 Task: Sort the products in the category "Makeup" by best match.
Action: Mouse pressed left at (273, 140)
Screenshot: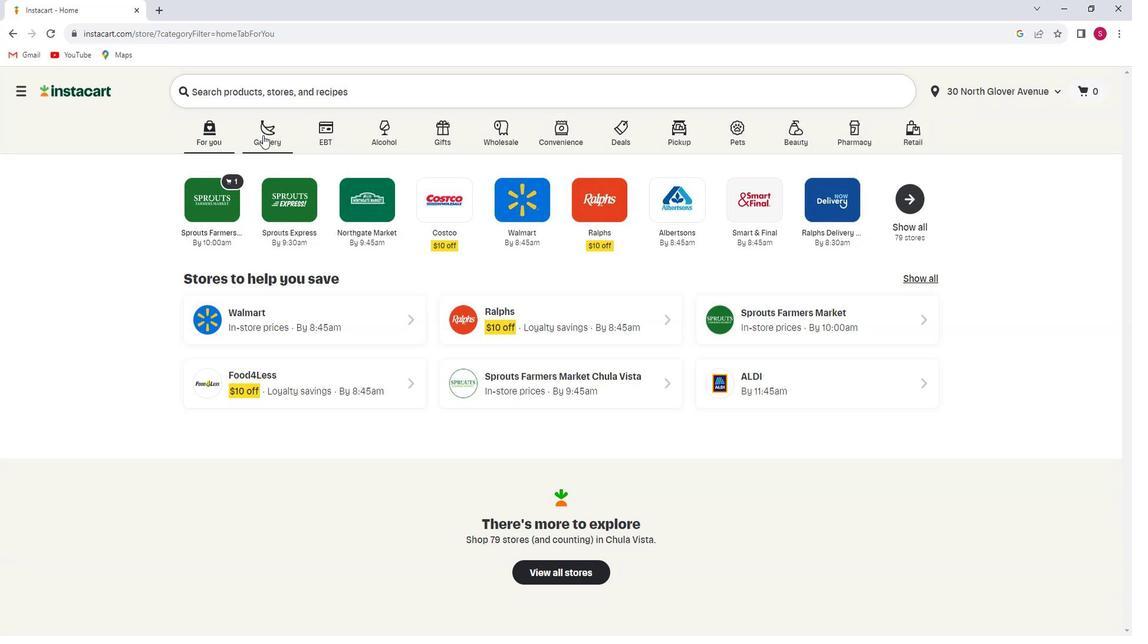 
Action: Mouse moved to (260, 337)
Screenshot: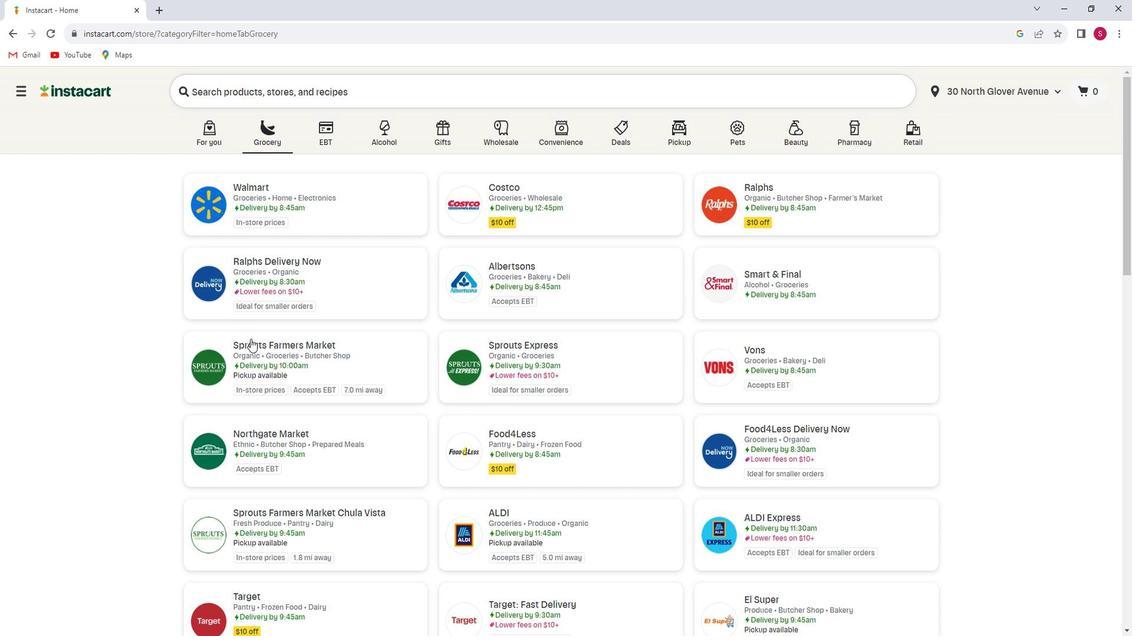 
Action: Mouse pressed left at (260, 337)
Screenshot: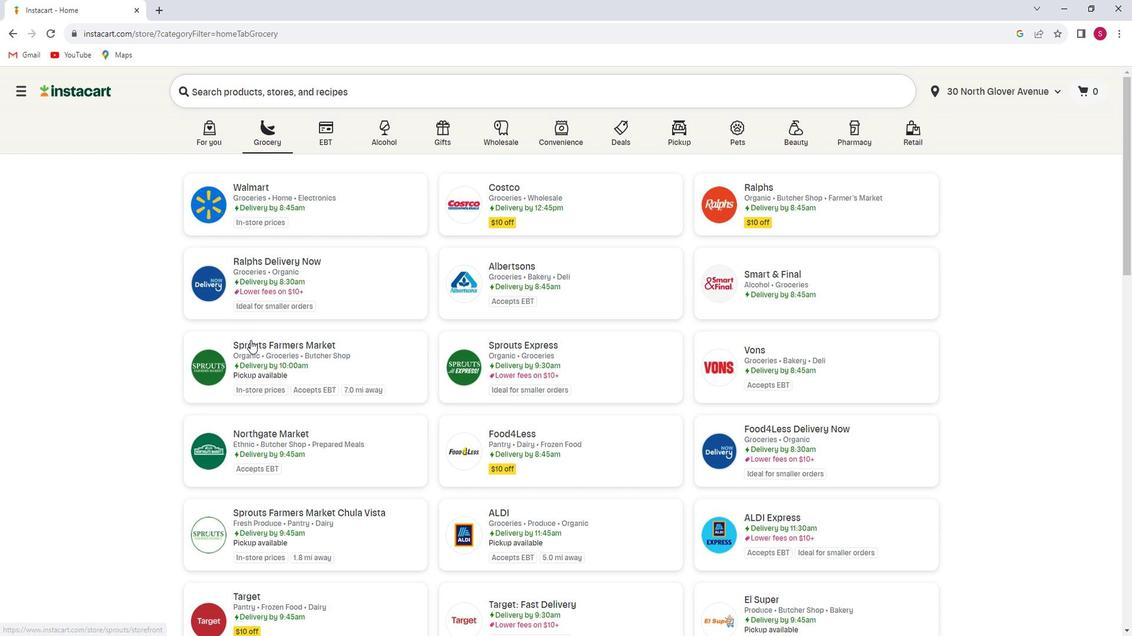 
Action: Mouse moved to (94, 372)
Screenshot: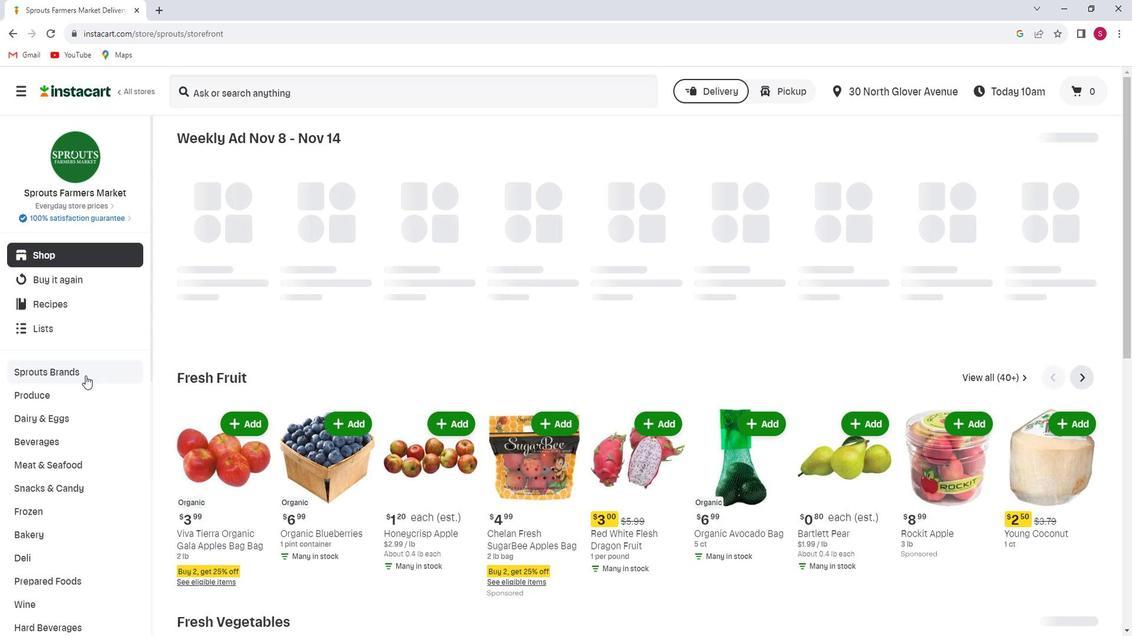 
Action: Mouse scrolled (94, 371) with delta (0, 0)
Screenshot: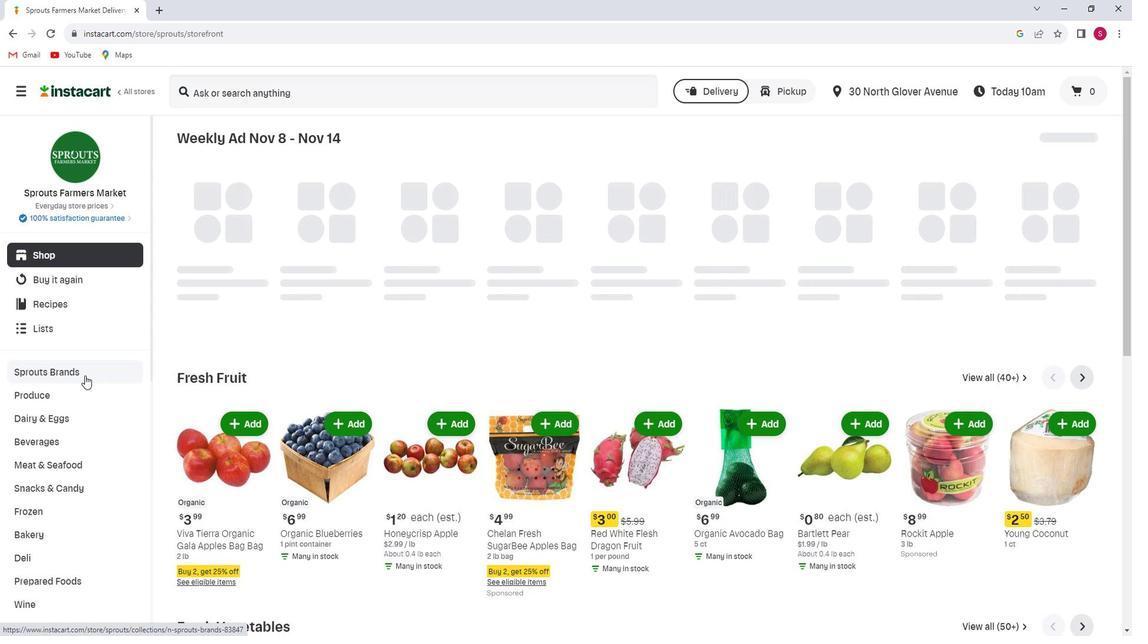 
Action: Mouse scrolled (94, 371) with delta (0, 0)
Screenshot: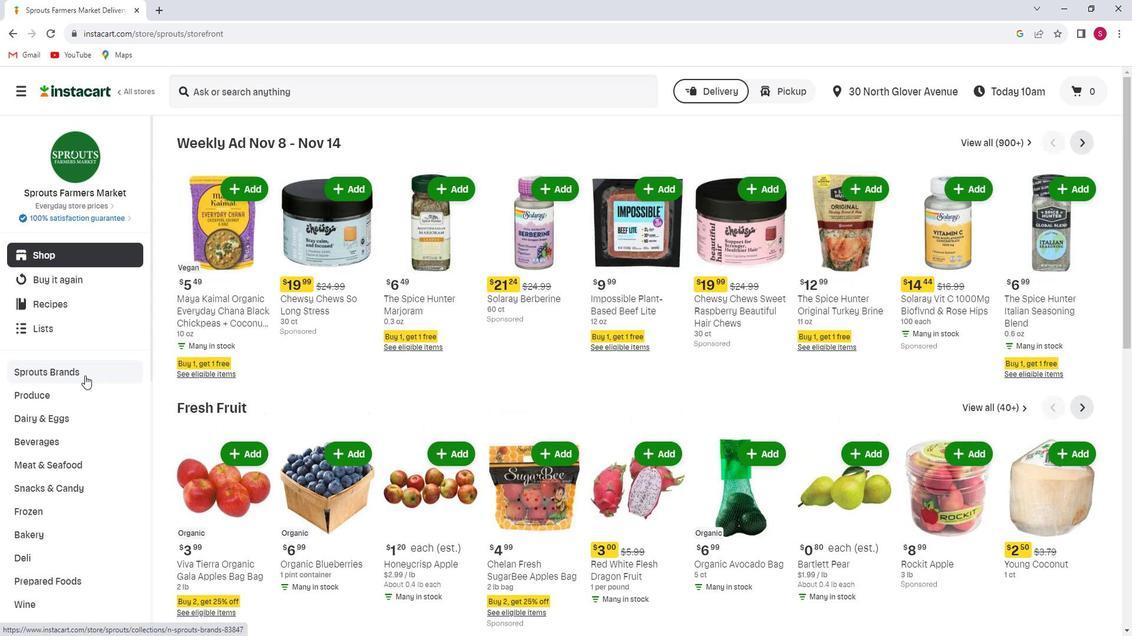 
Action: Mouse scrolled (94, 371) with delta (0, 0)
Screenshot: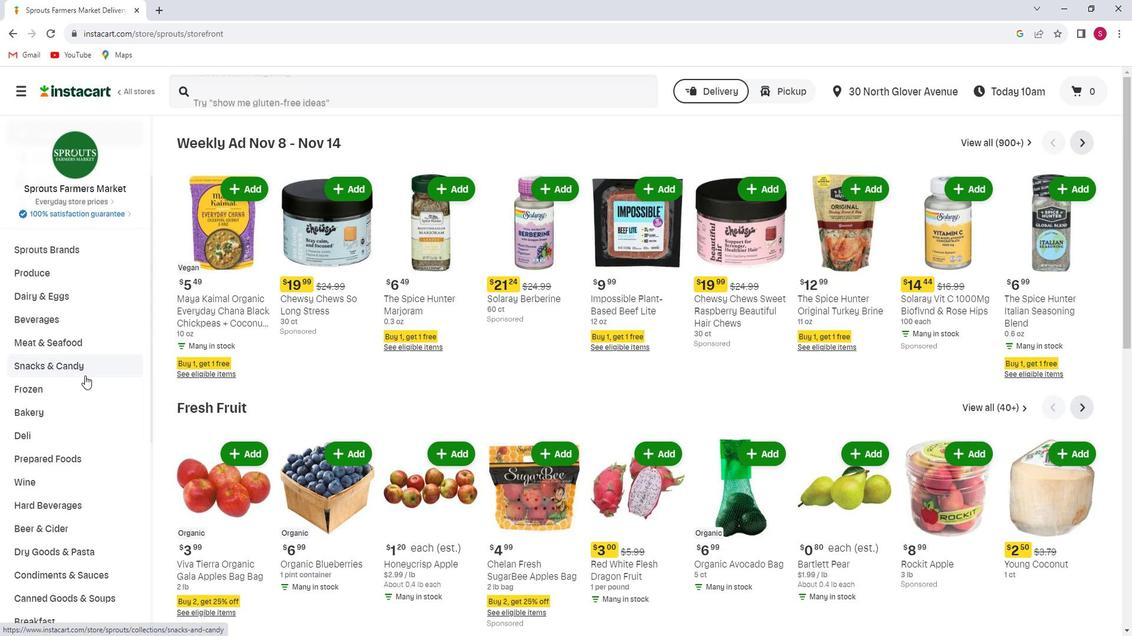 
Action: Mouse scrolled (94, 371) with delta (0, 0)
Screenshot: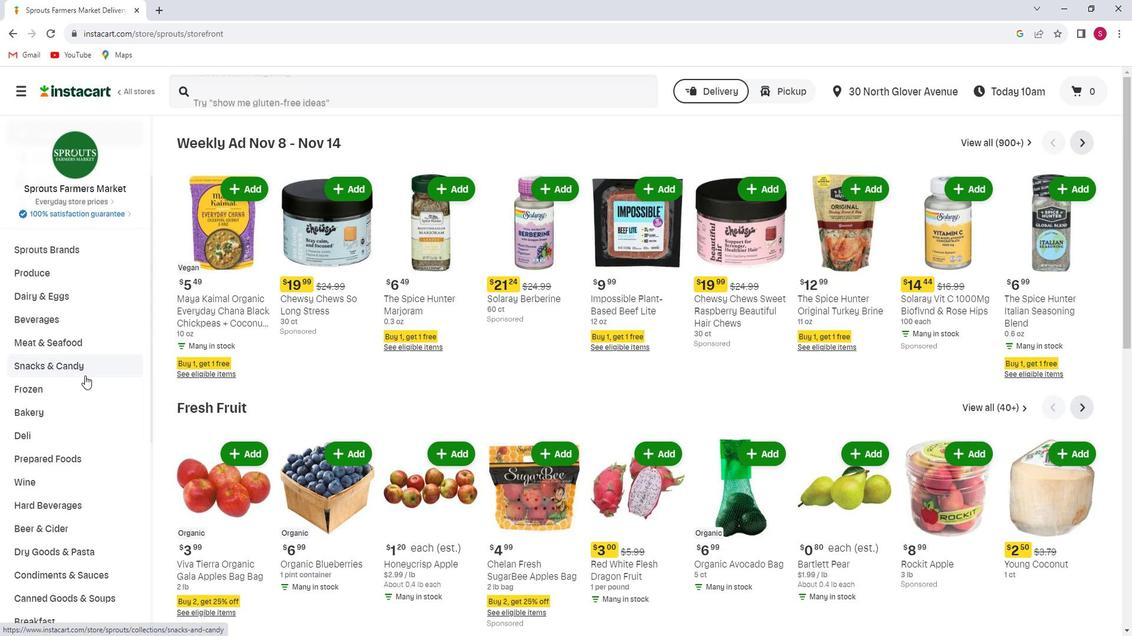 
Action: Mouse scrolled (94, 371) with delta (0, 0)
Screenshot: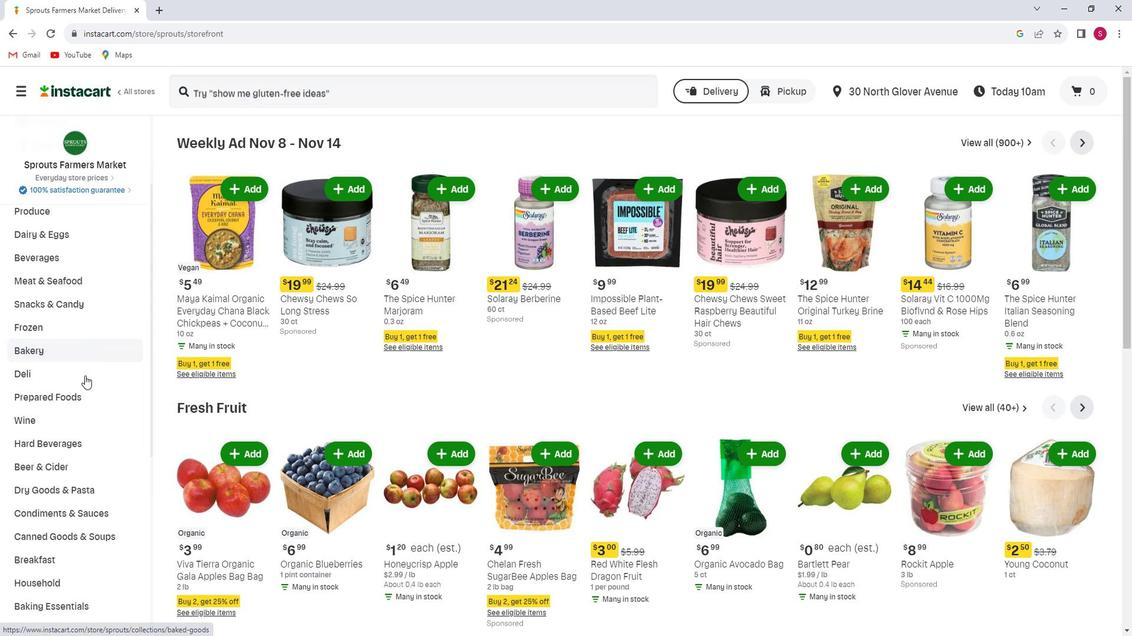 
Action: Mouse scrolled (94, 371) with delta (0, 0)
Screenshot: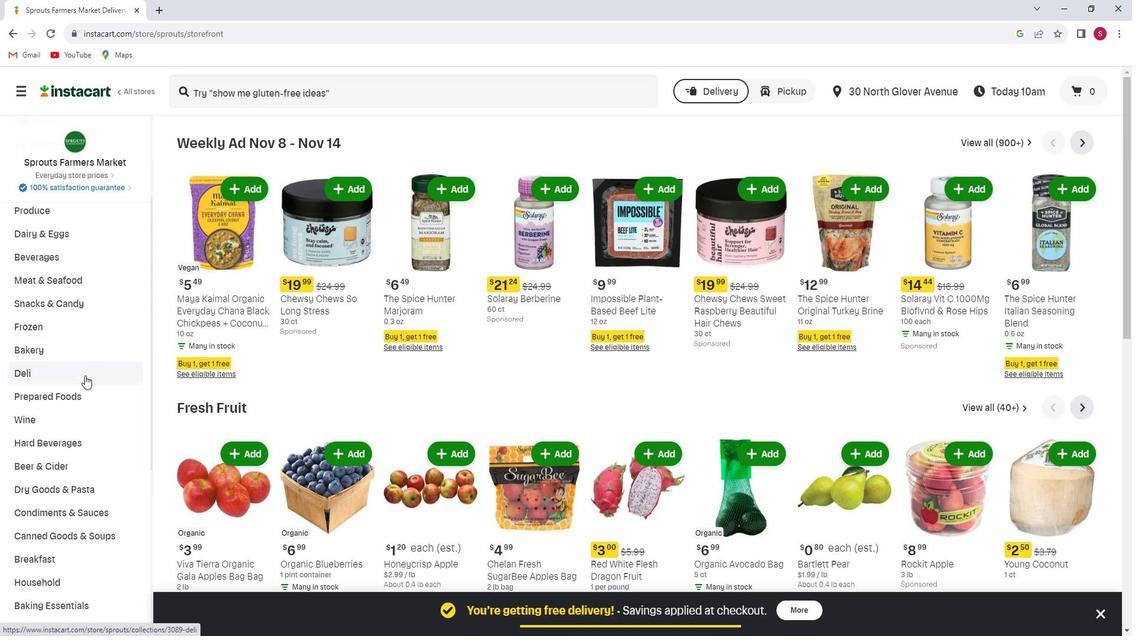 
Action: Mouse scrolled (94, 371) with delta (0, 0)
Screenshot: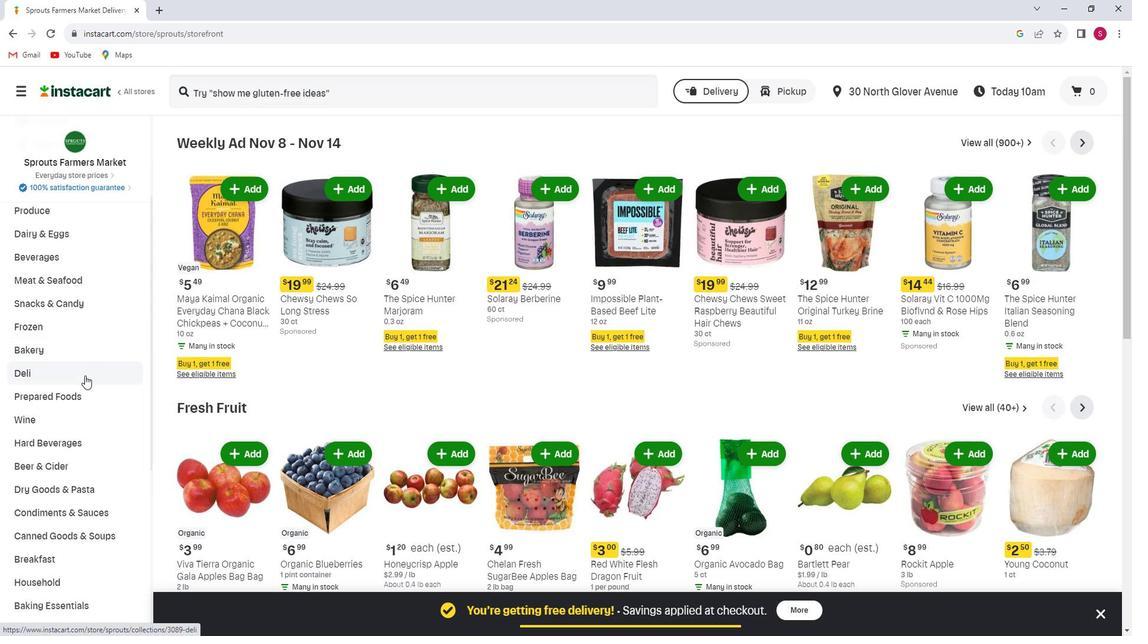 
Action: Mouse scrolled (94, 371) with delta (0, 0)
Screenshot: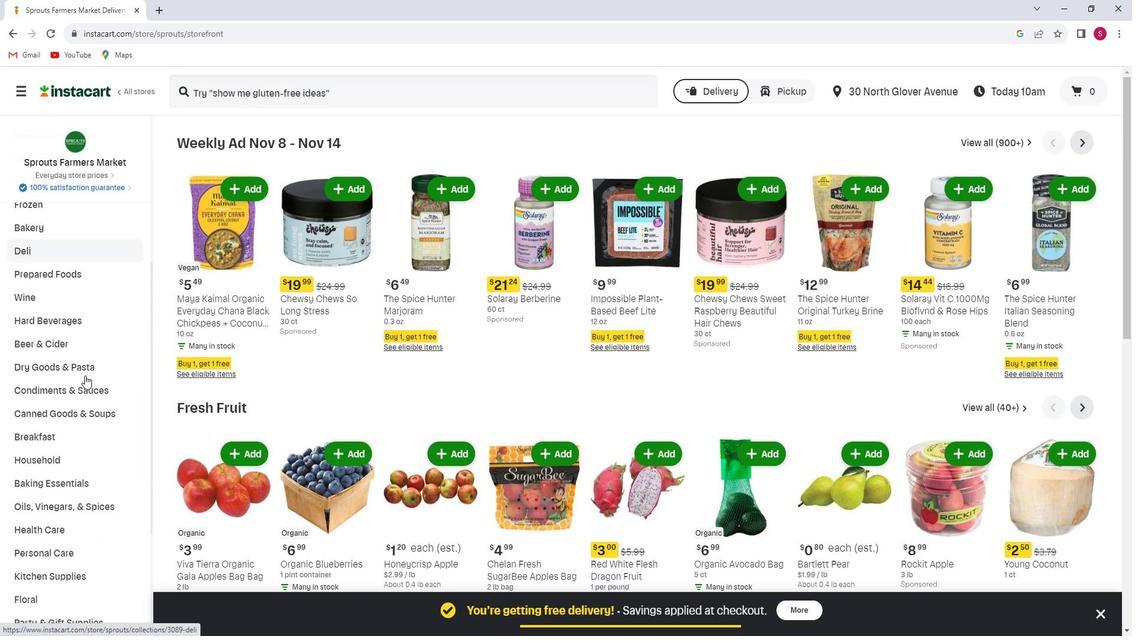 
Action: Mouse scrolled (94, 371) with delta (0, 0)
Screenshot: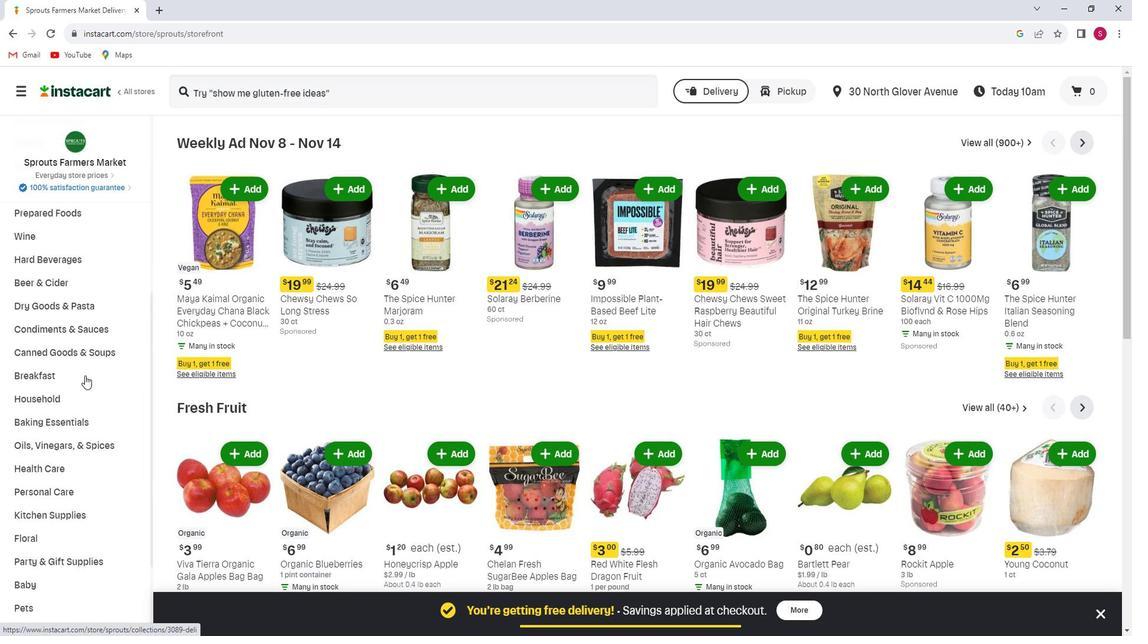 
Action: Mouse scrolled (94, 371) with delta (0, 0)
Screenshot: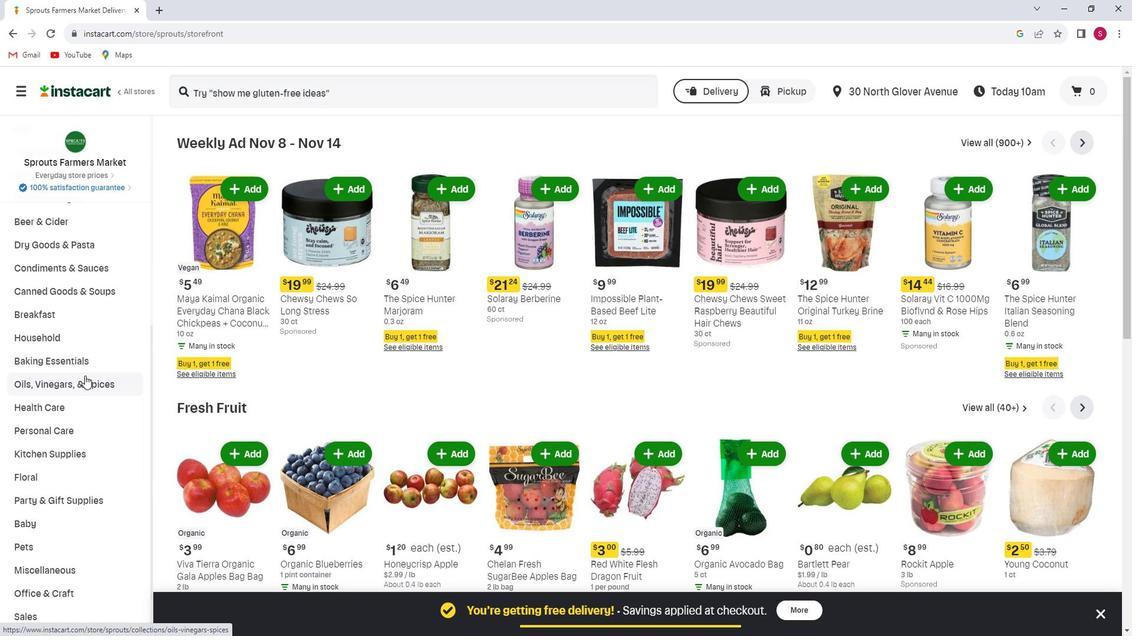 
Action: Mouse moved to (94, 365)
Screenshot: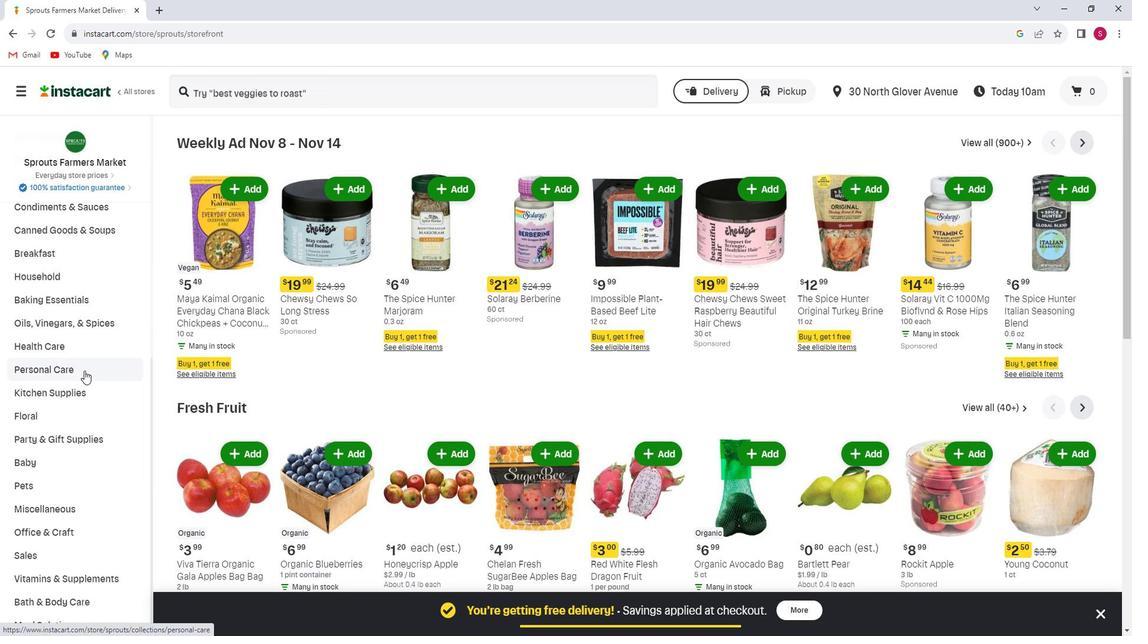 
Action: Mouse pressed left at (94, 365)
Screenshot: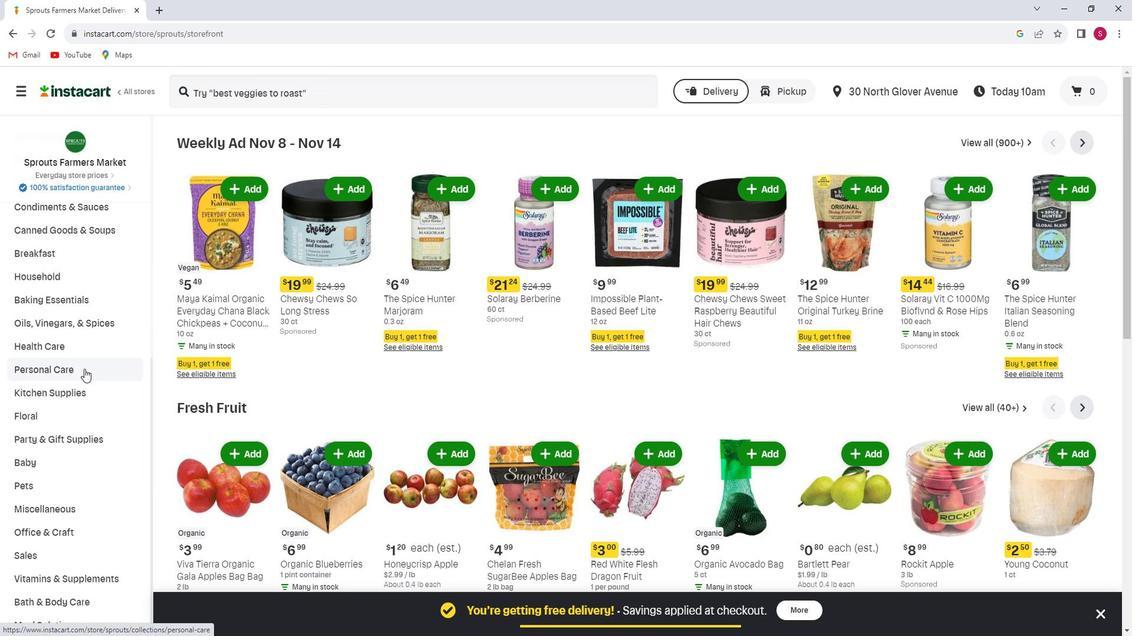 
Action: Mouse moved to (1028, 178)
Screenshot: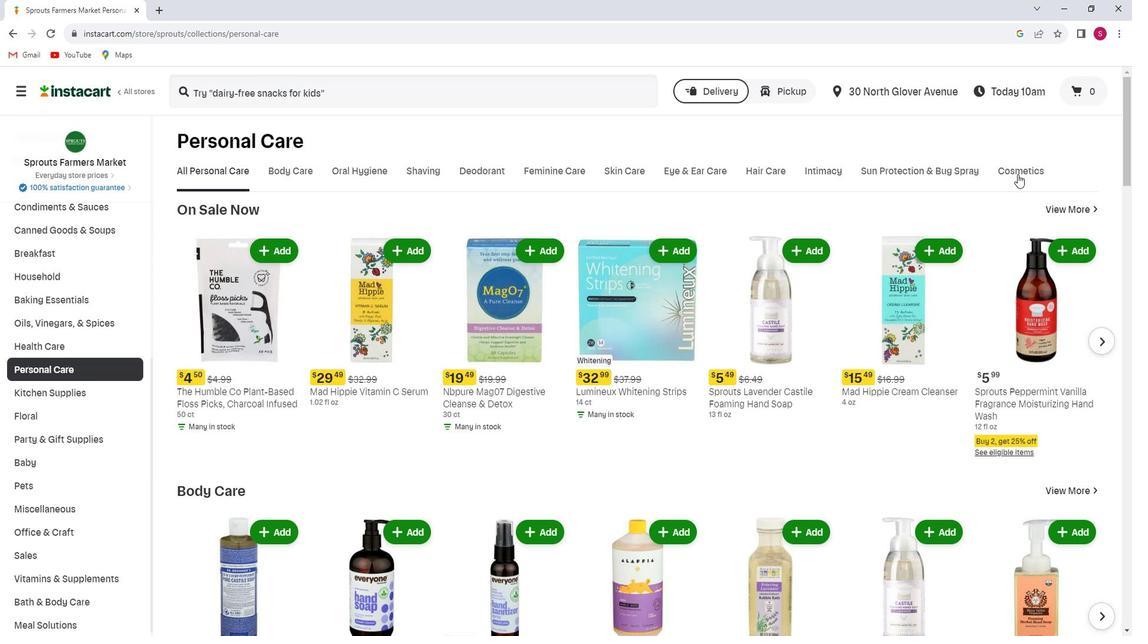 
Action: Mouse pressed left at (1028, 178)
Screenshot: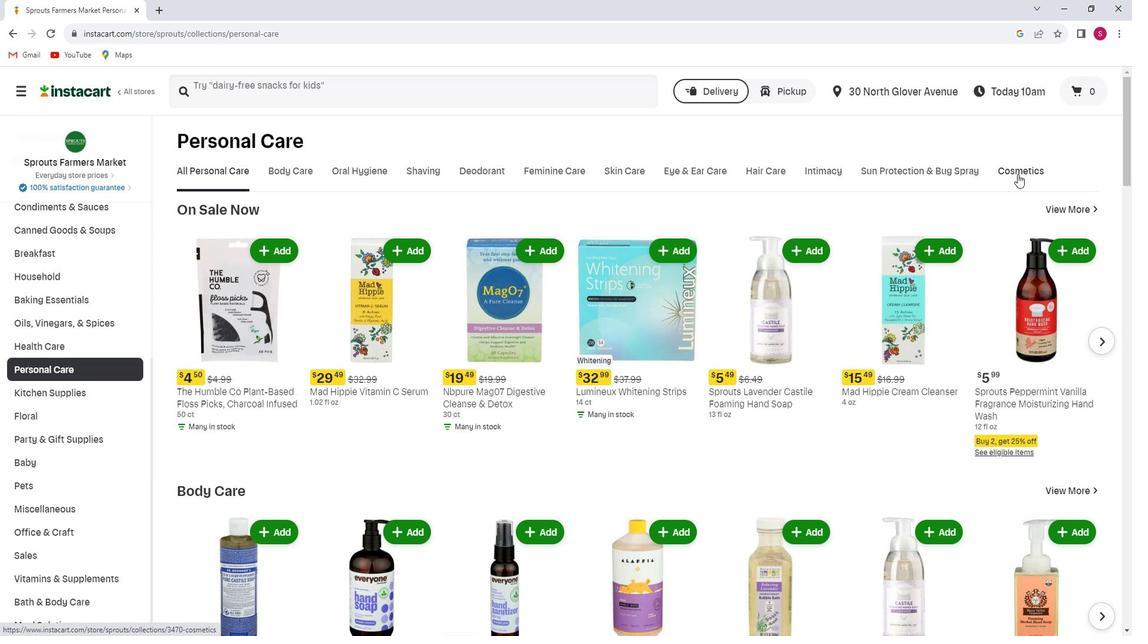 
Action: Mouse moved to (287, 231)
Screenshot: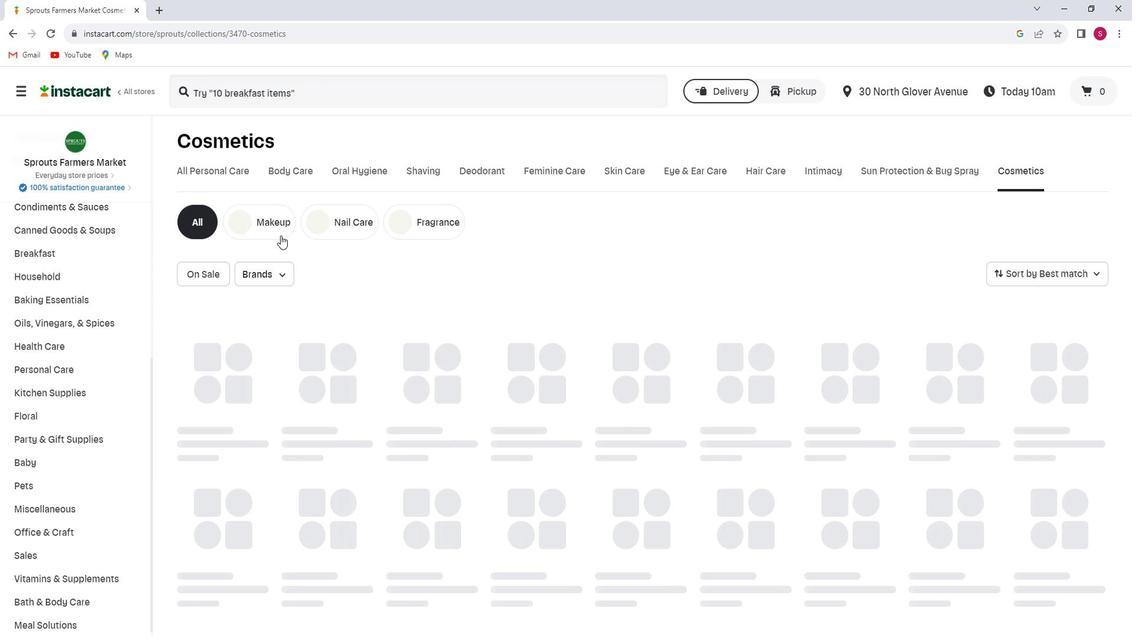 
Action: Mouse pressed left at (287, 231)
Screenshot: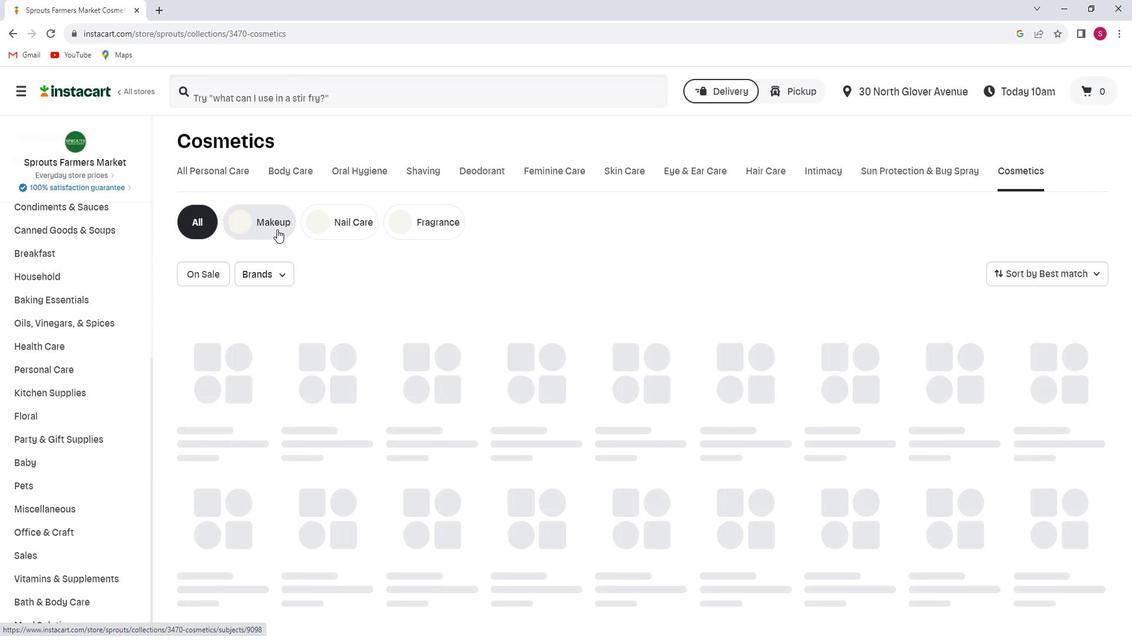 
Action: Mouse moved to (1023, 273)
Screenshot: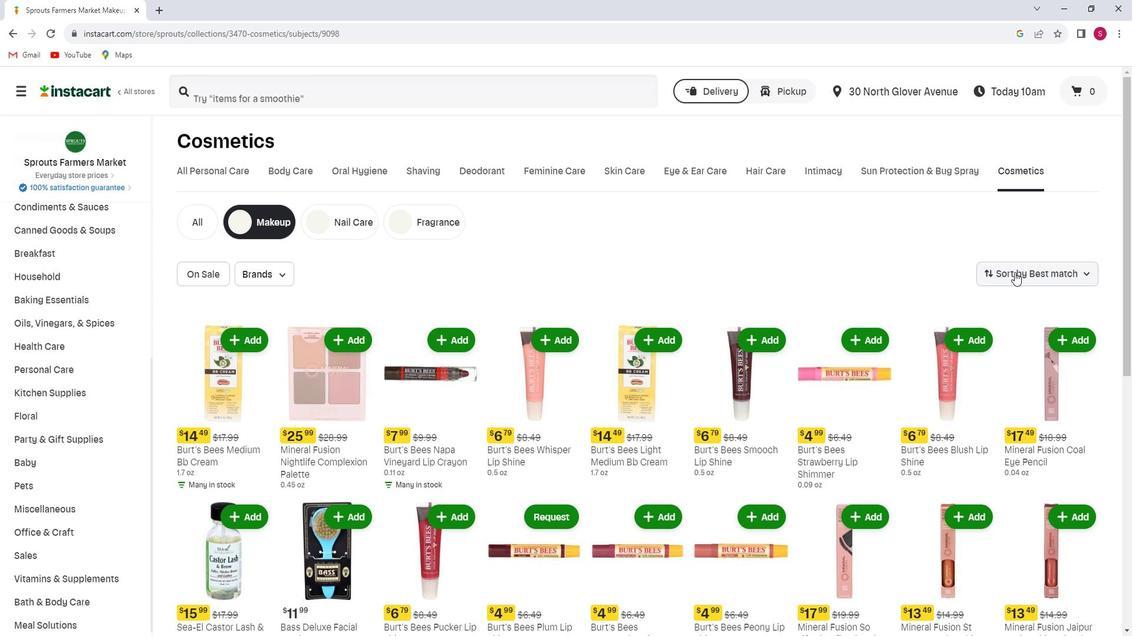 
Action: Mouse pressed left at (1023, 273)
Screenshot: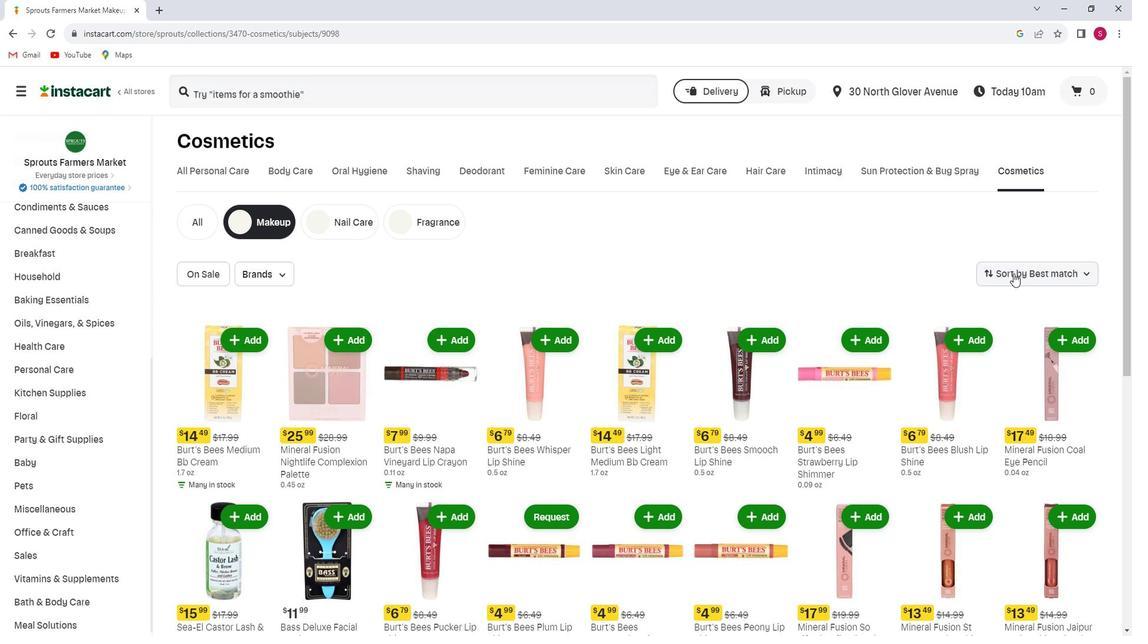 
Action: Mouse moved to (1022, 309)
Screenshot: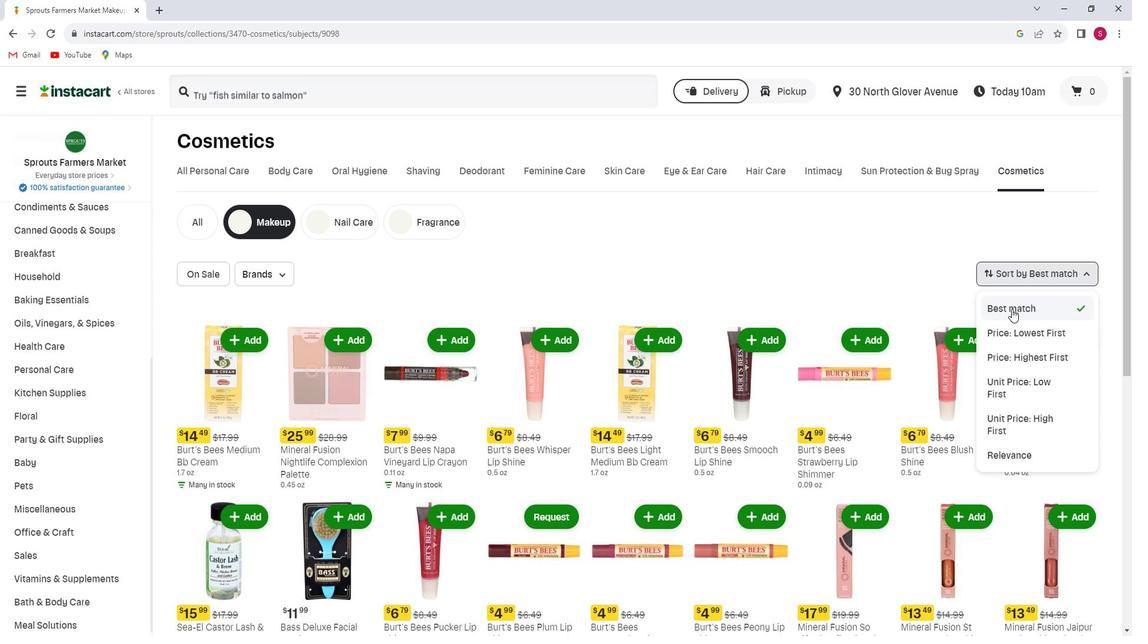 
Action: Mouse pressed left at (1022, 309)
Screenshot: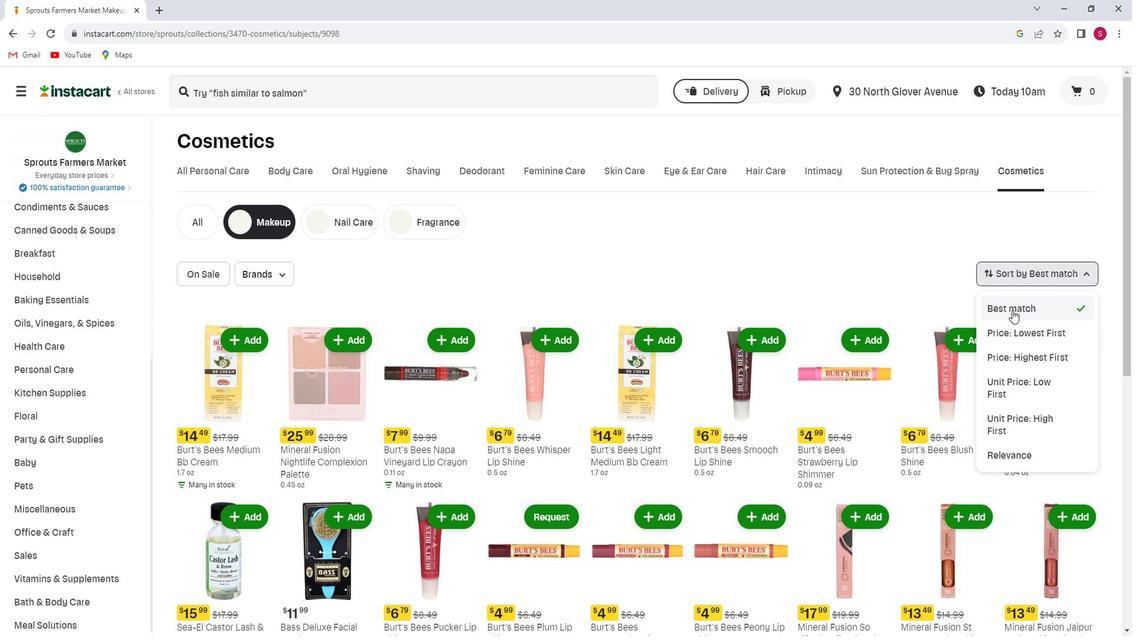 
Action: Mouse moved to (780, 257)
Screenshot: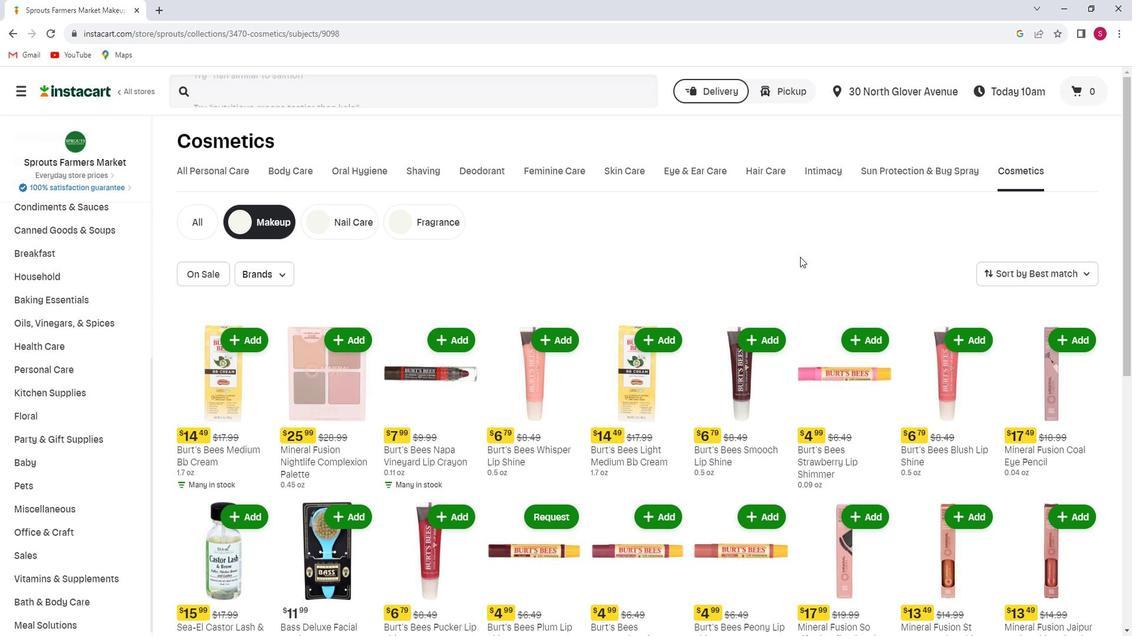 
